 Task: Apply the calibri font to the text.
Action: Mouse moved to (526, 363)
Screenshot: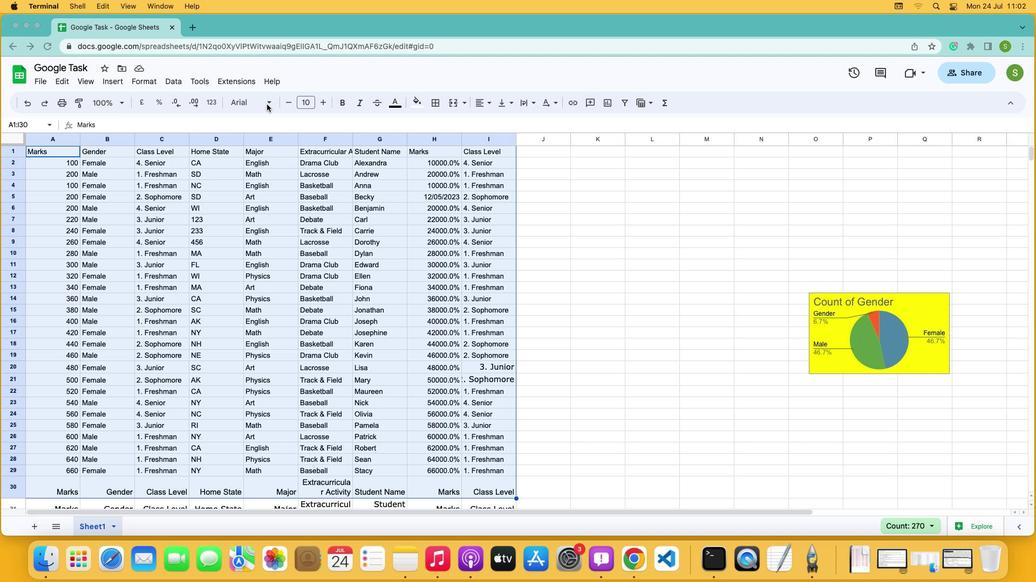 
Action: Mouse pressed left at (526, 363)
Screenshot: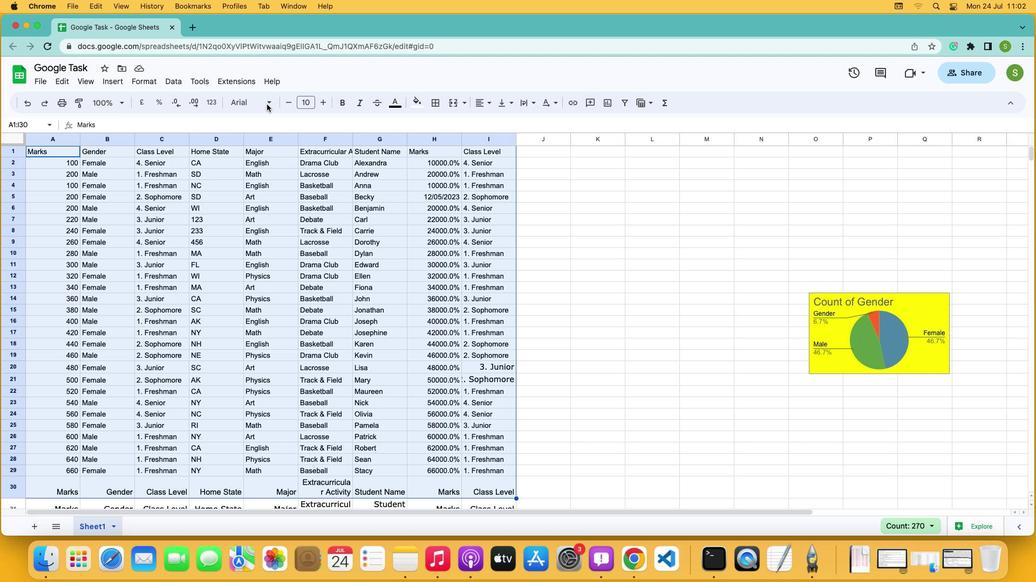 
Action: Mouse moved to (527, 359)
Screenshot: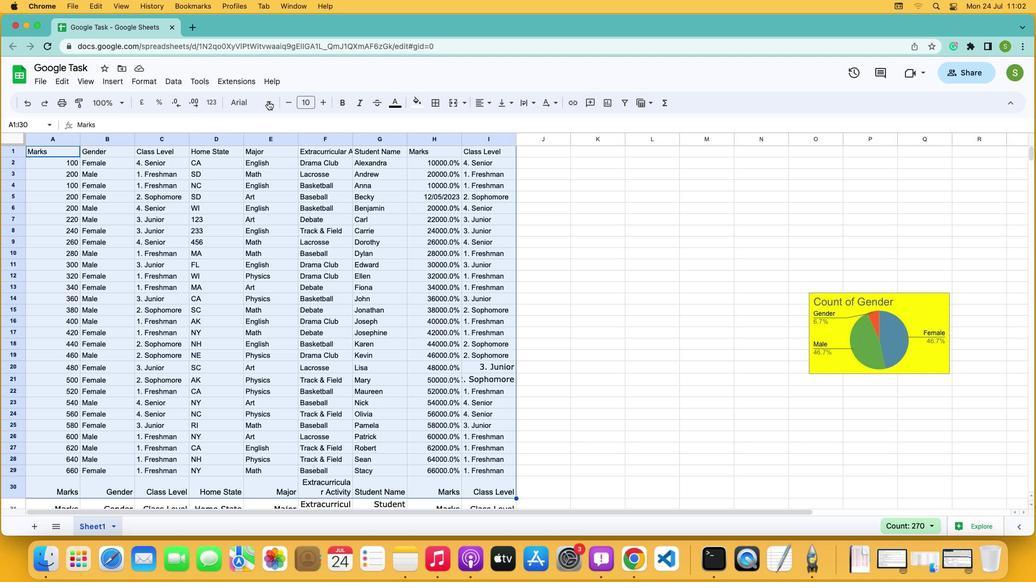 
Action: Mouse pressed left at (527, 359)
Screenshot: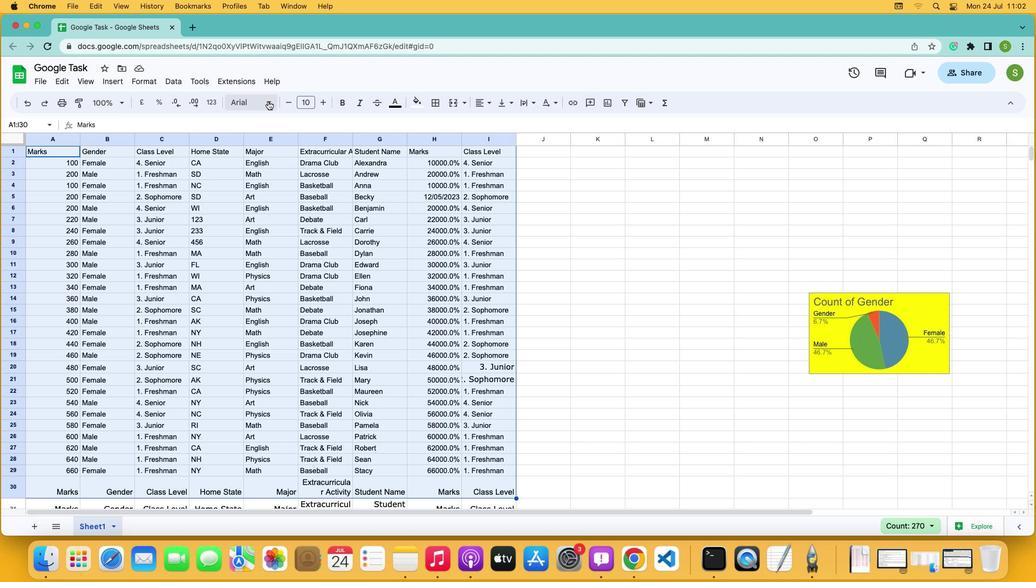 
Action: Mouse moved to (528, 488)
Screenshot: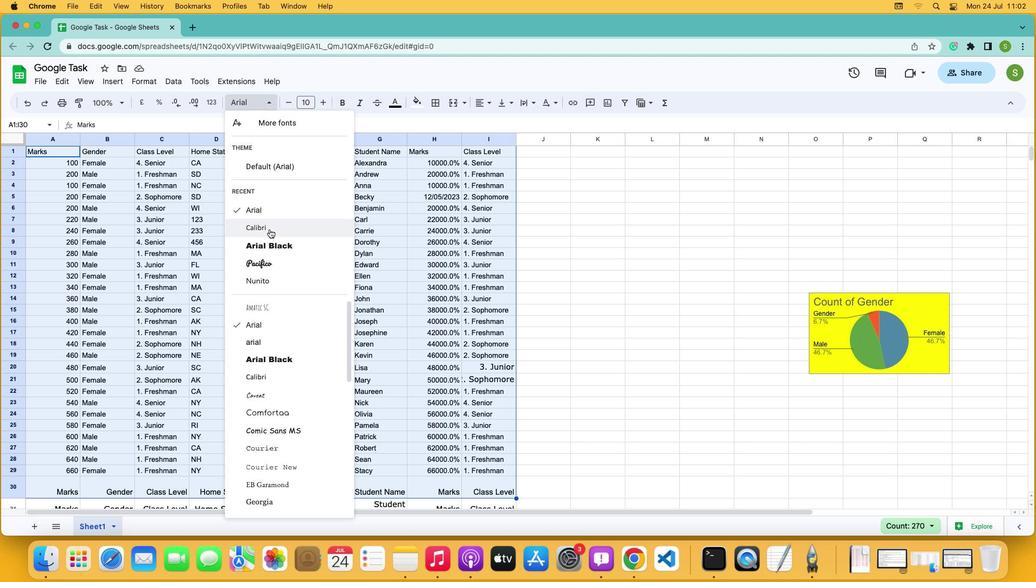 
Action: Mouse pressed left at (528, 488)
Screenshot: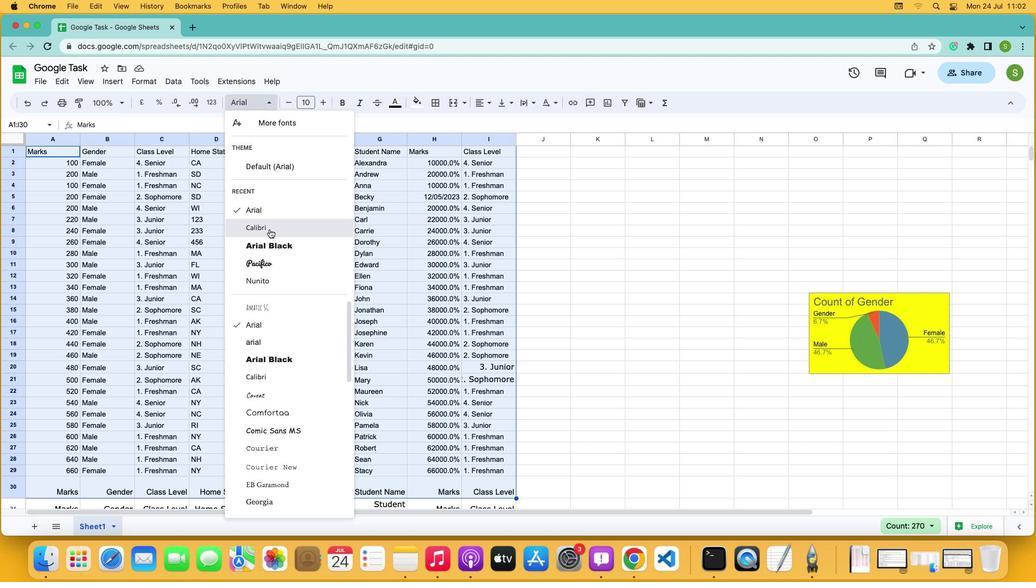 
